 Task: Add a condition where "Status category is Pending" in pending tickets.
Action: Mouse moved to (102, 364)
Screenshot: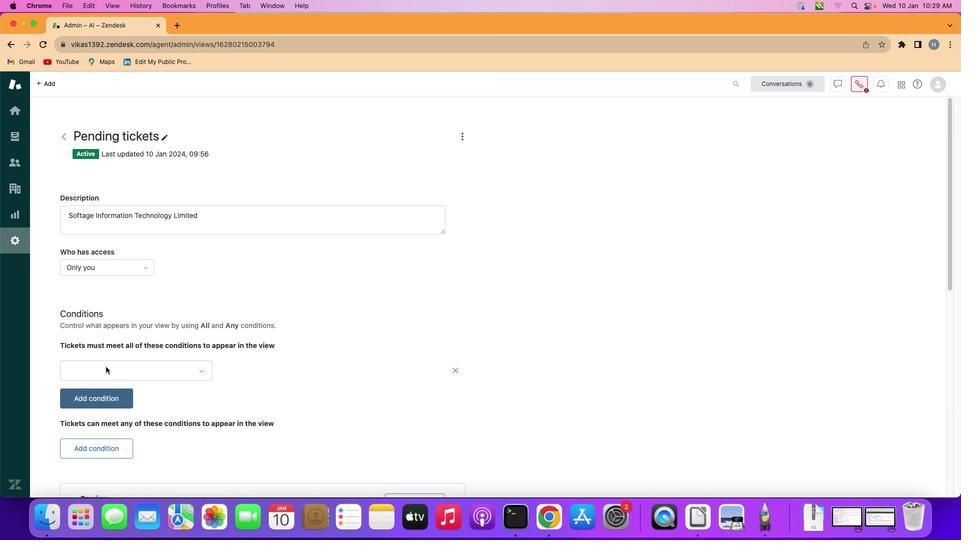 
Action: Mouse pressed left at (102, 364)
Screenshot: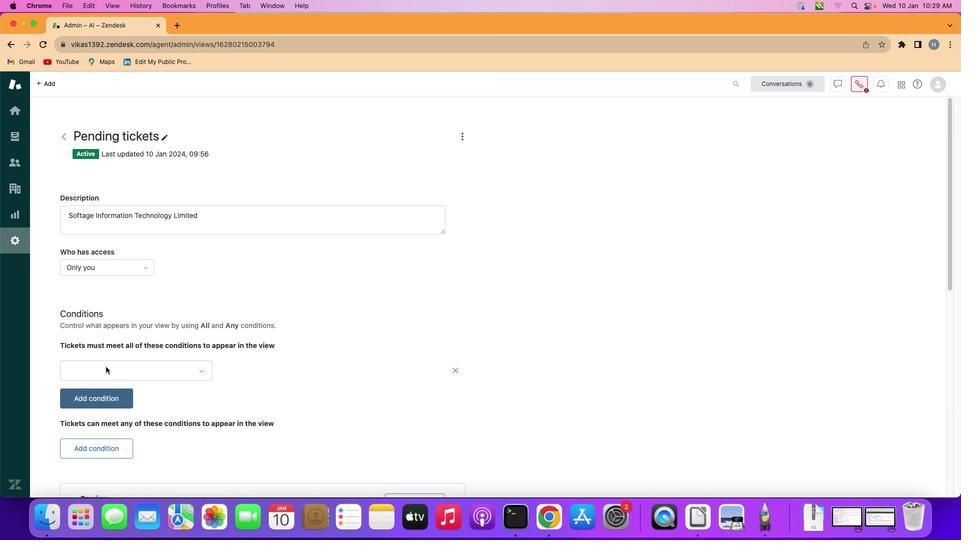 
Action: Mouse moved to (128, 363)
Screenshot: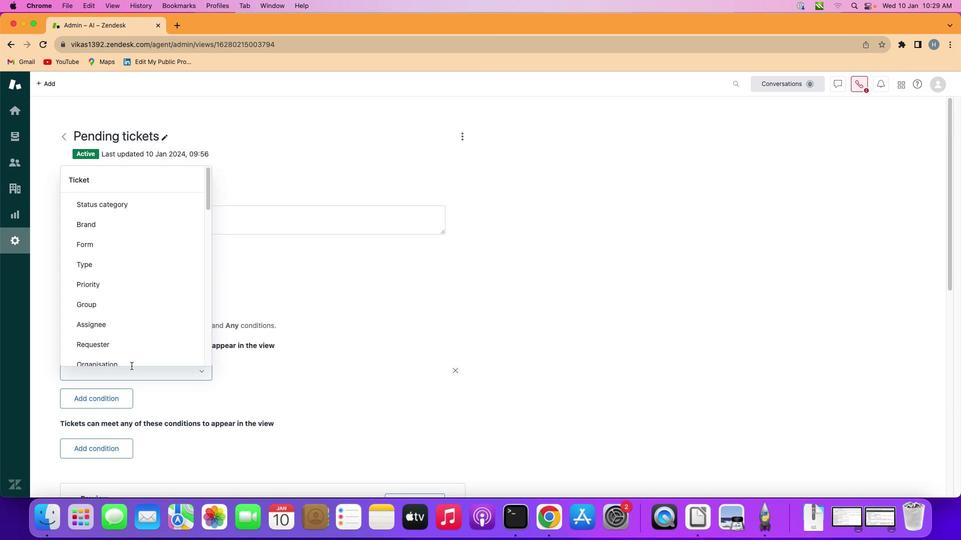 
Action: Mouse pressed left at (128, 363)
Screenshot: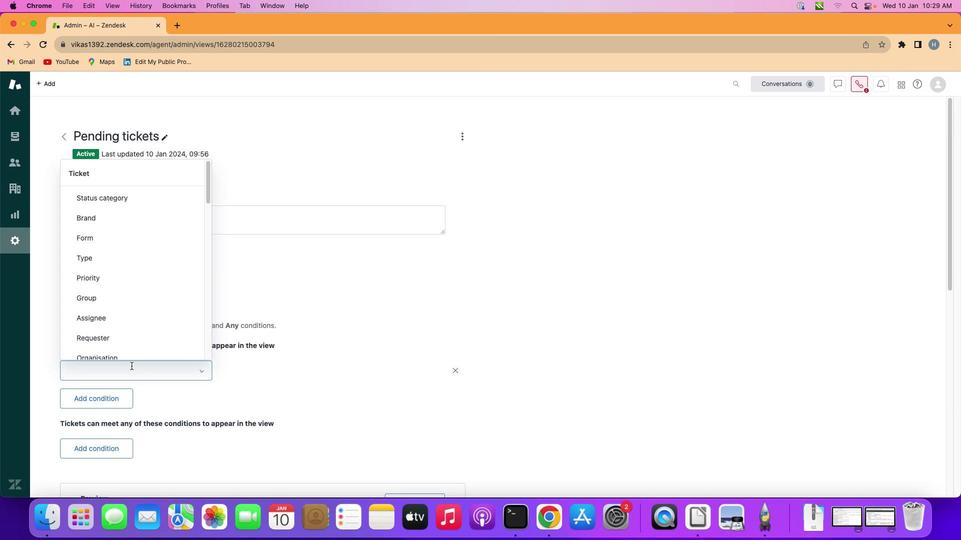 
Action: Mouse moved to (125, 186)
Screenshot: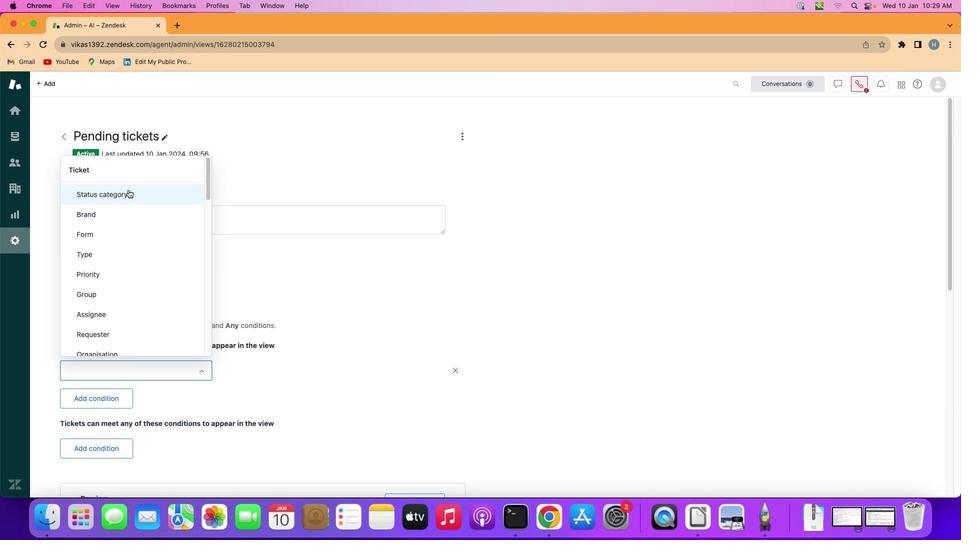 
Action: Mouse pressed left at (125, 186)
Screenshot: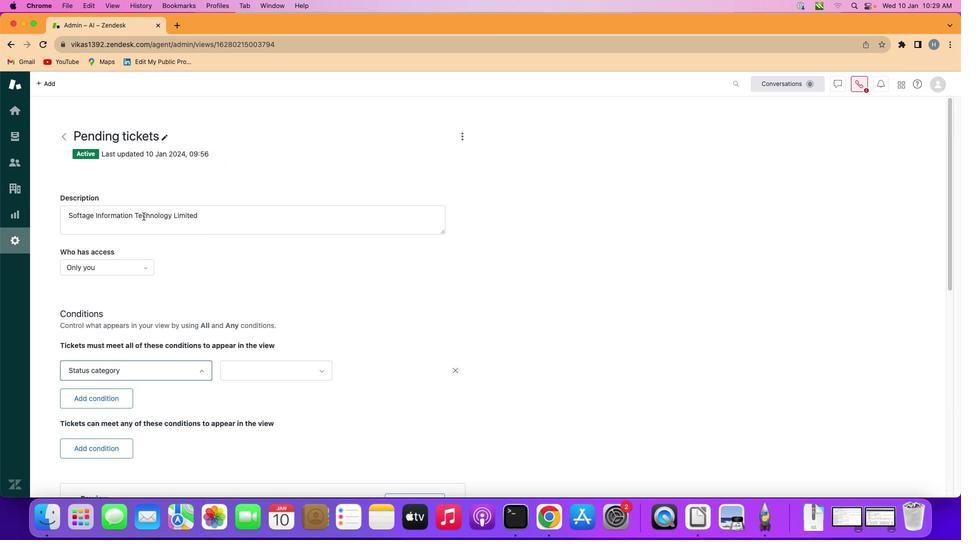 
Action: Mouse moved to (273, 365)
Screenshot: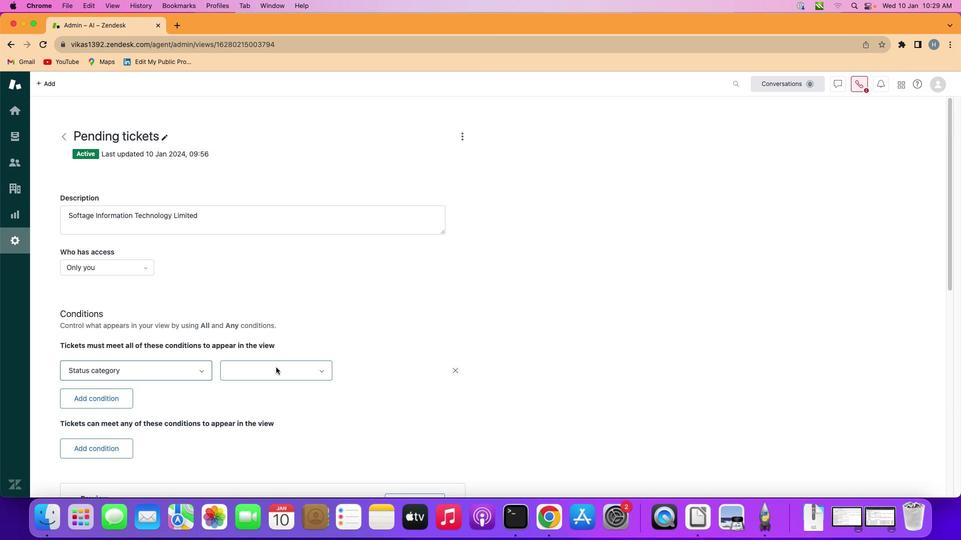 
Action: Mouse pressed left at (273, 365)
Screenshot: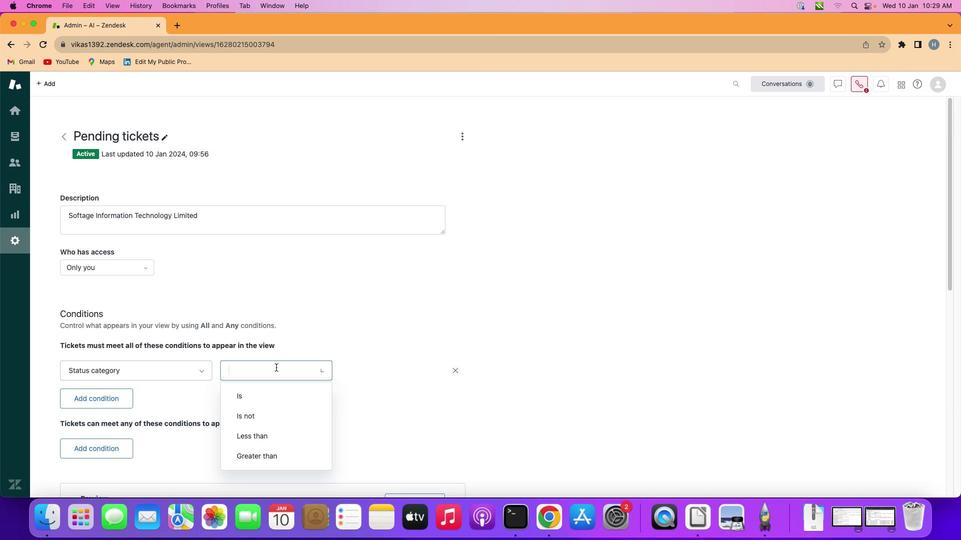 
Action: Mouse moved to (272, 393)
Screenshot: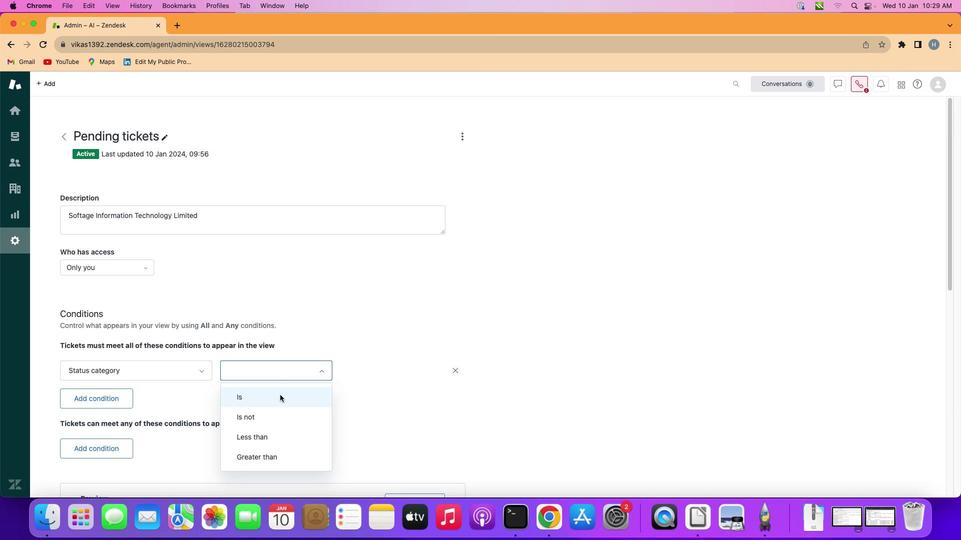 
Action: Mouse pressed left at (272, 393)
Screenshot: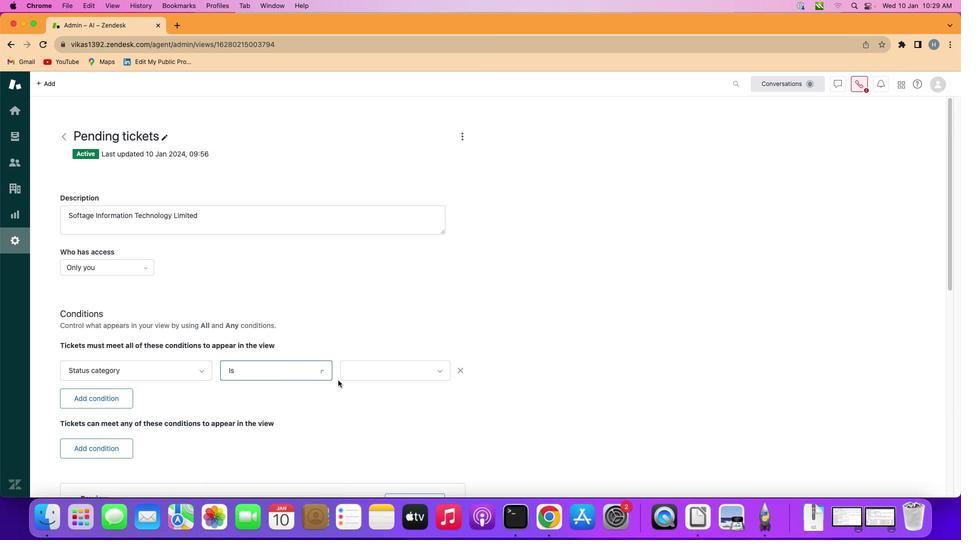 
Action: Mouse moved to (382, 364)
Screenshot: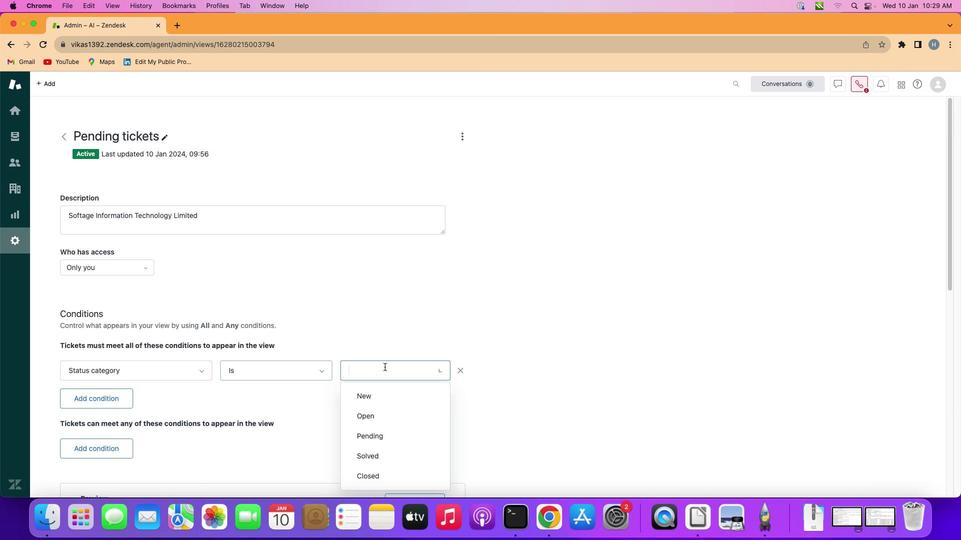 
Action: Mouse pressed left at (382, 364)
Screenshot: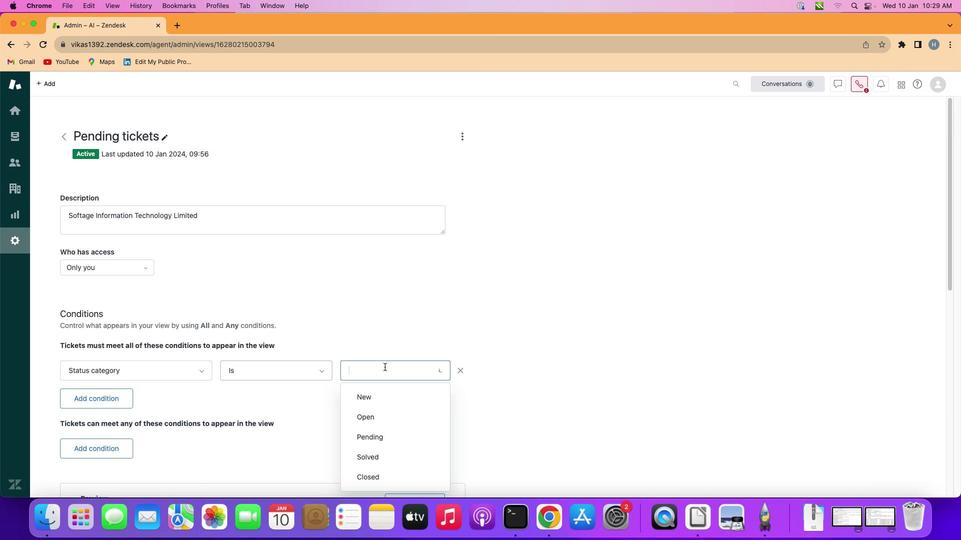 
Action: Mouse moved to (390, 429)
Screenshot: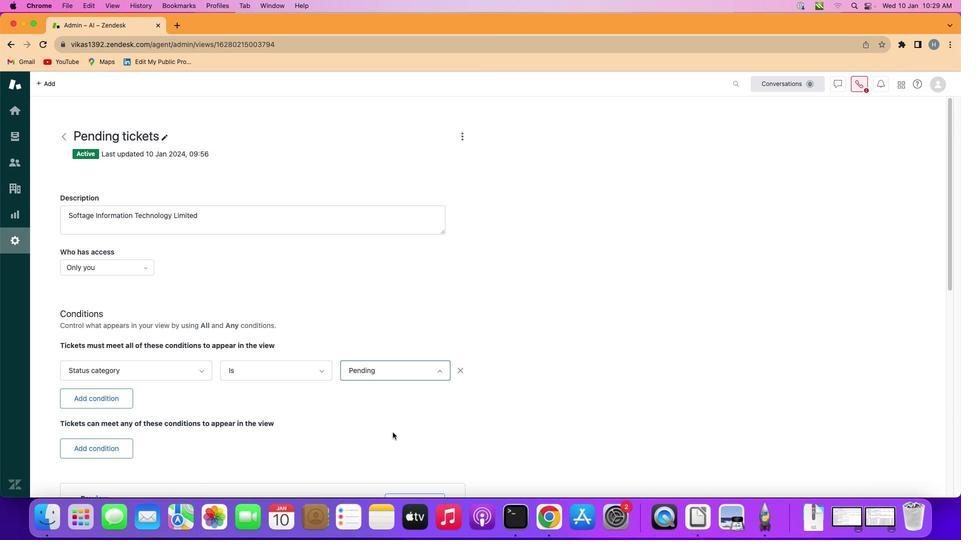 
Action: Mouse pressed left at (390, 429)
Screenshot: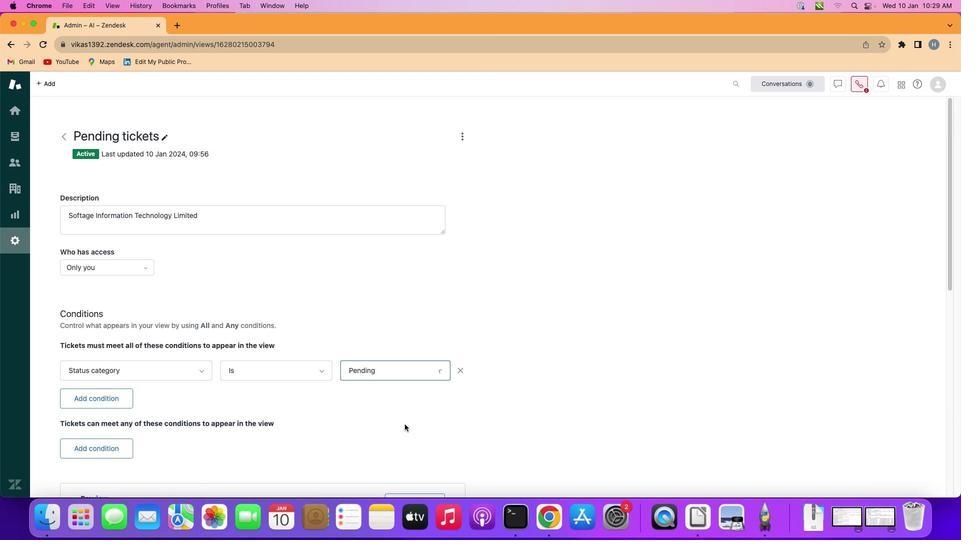 
Action: Mouse moved to (443, 402)
Screenshot: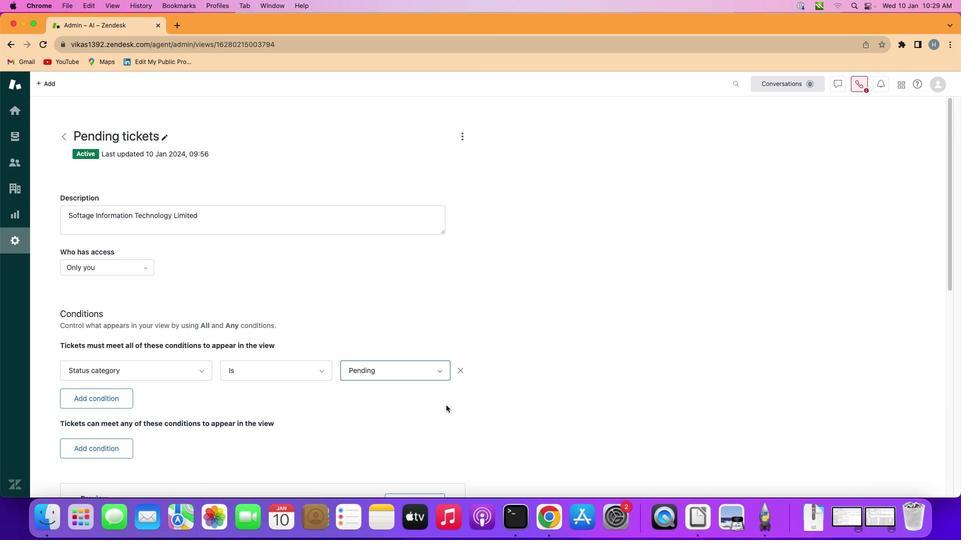 
